 Task: Add Flying Embers Cherry Hibiscus Lime to the cart.
Action: Mouse moved to (753, 291)
Screenshot: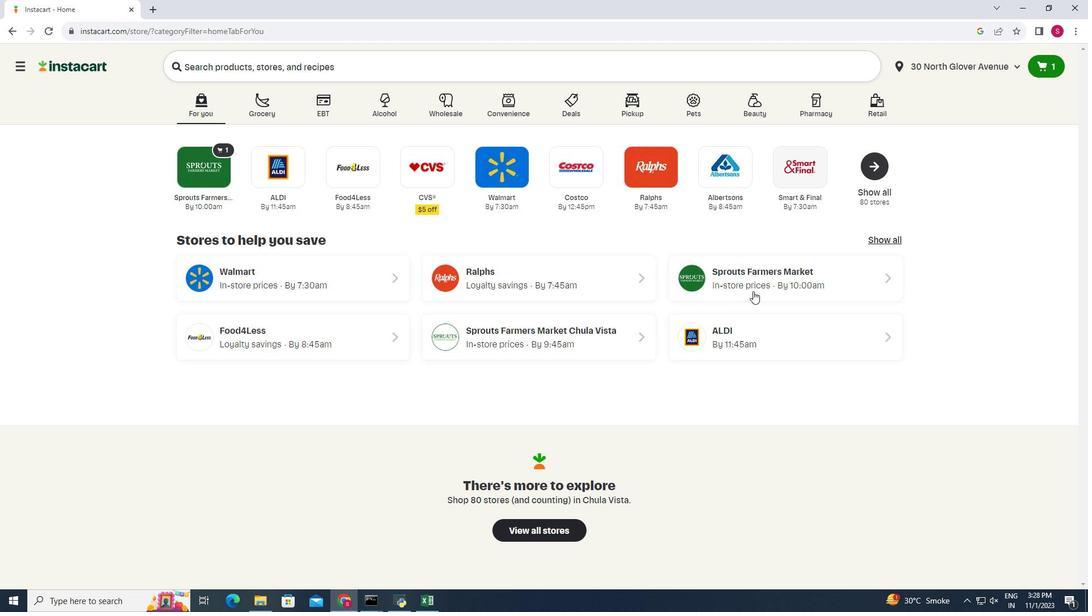 
Action: Mouse pressed left at (753, 291)
Screenshot: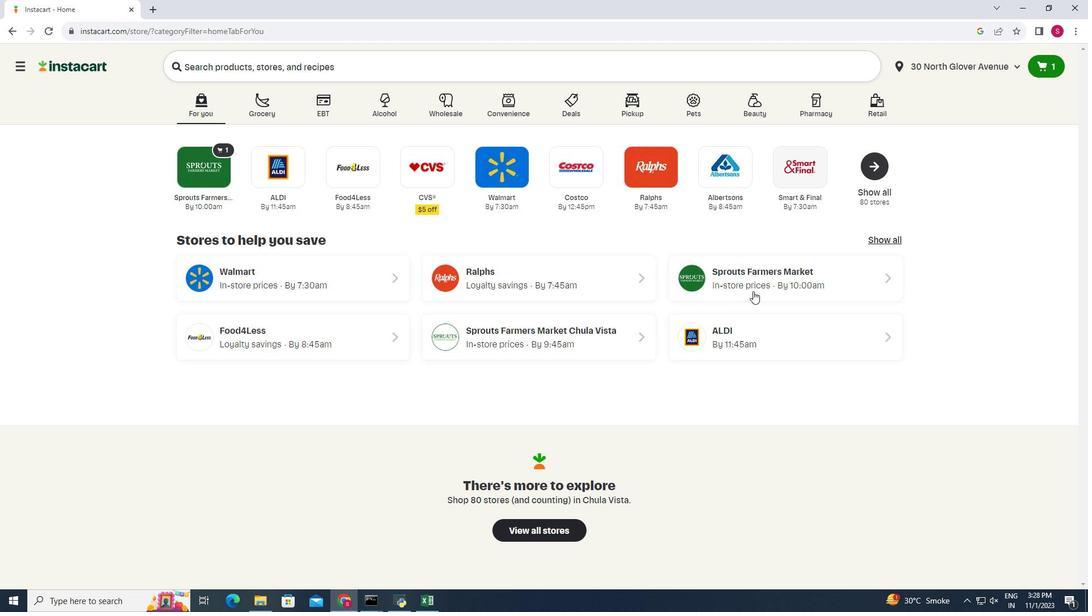 
Action: Mouse moved to (63, 561)
Screenshot: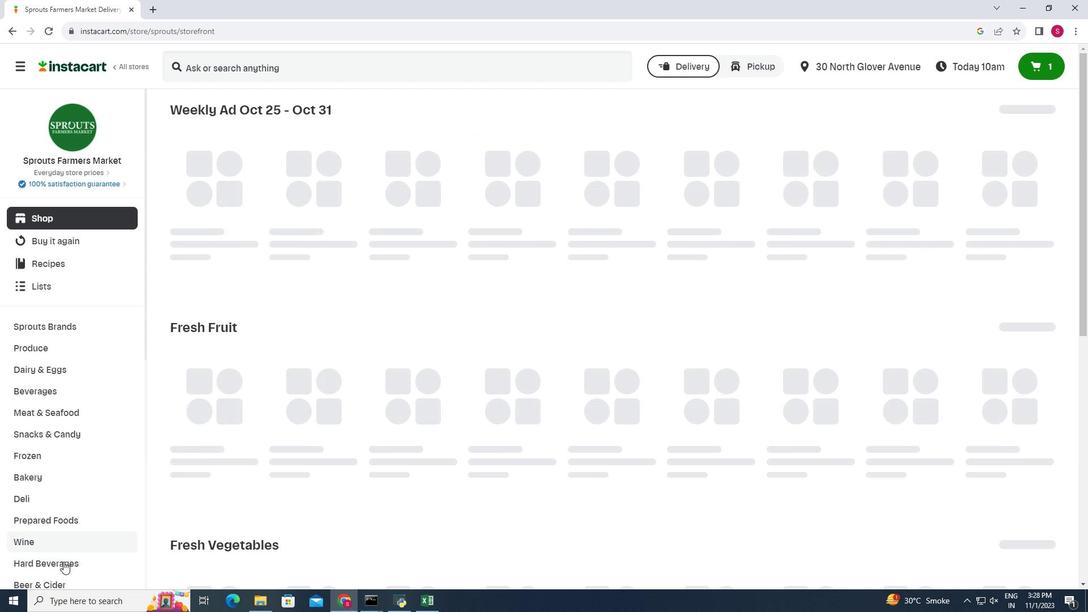 
Action: Mouse pressed left at (63, 561)
Screenshot: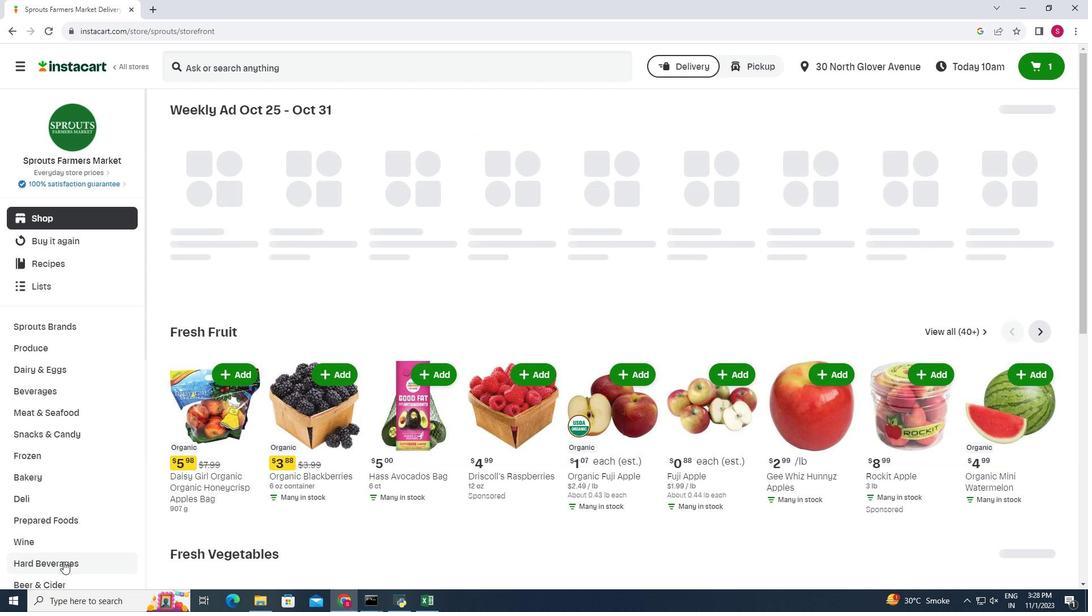
Action: Mouse moved to (385, 130)
Screenshot: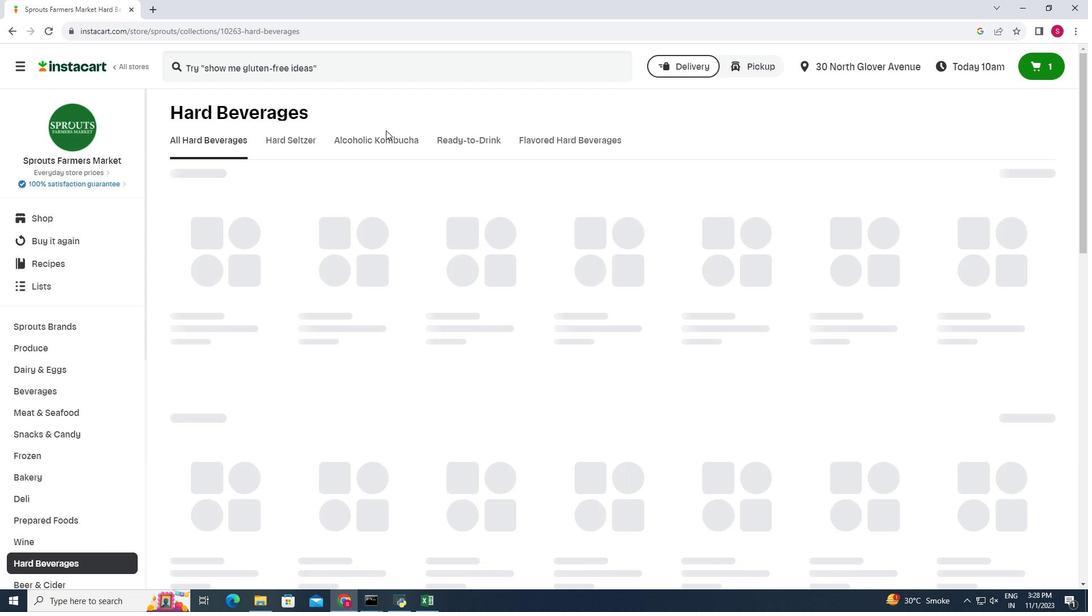 
Action: Mouse pressed left at (385, 130)
Screenshot: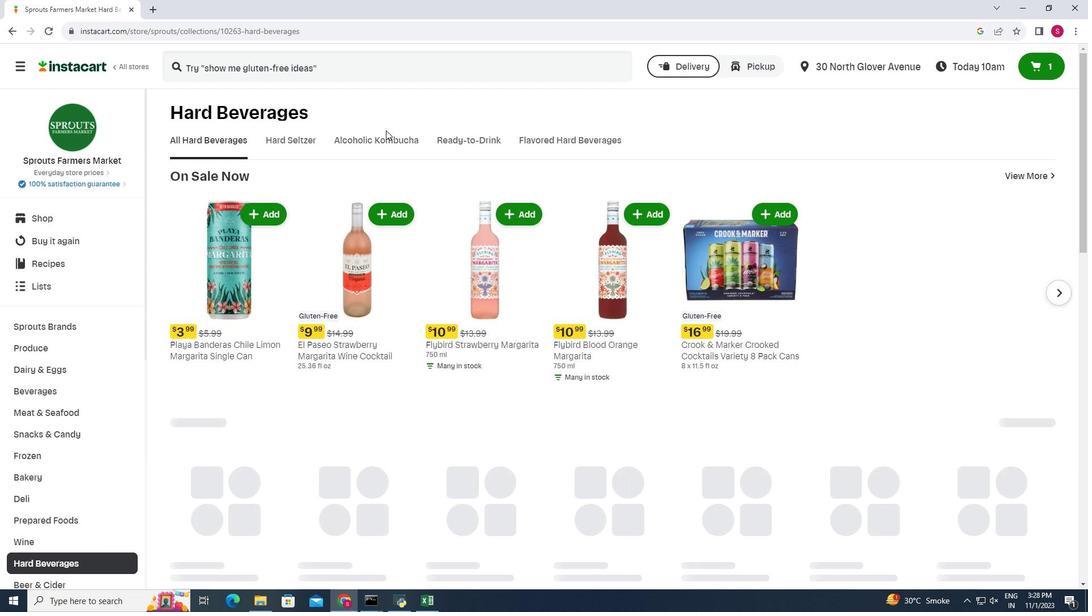 
Action: Mouse moved to (395, 141)
Screenshot: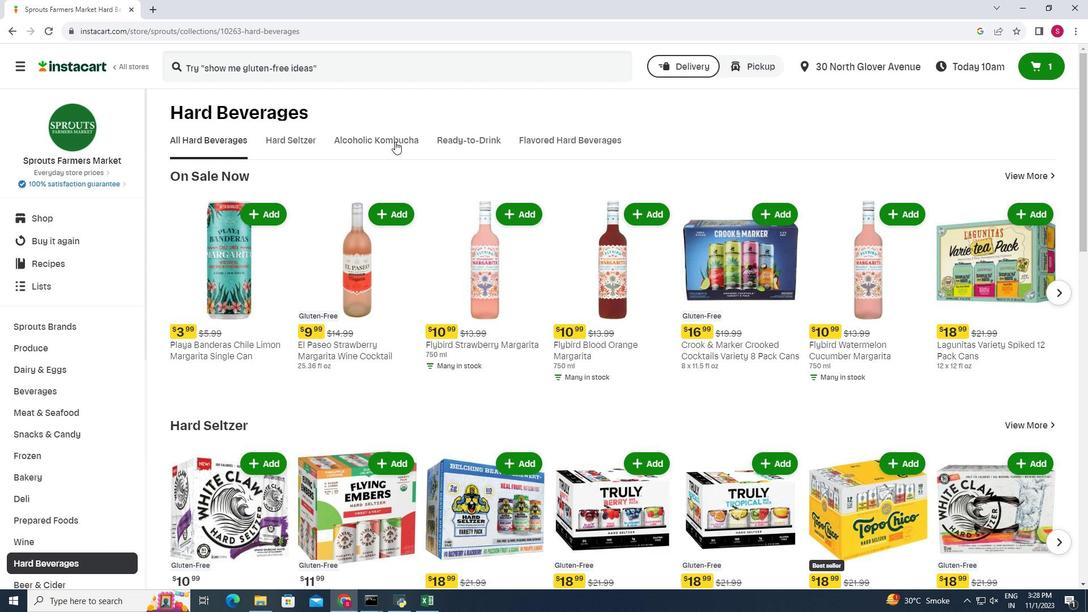 
Action: Mouse pressed left at (395, 141)
Screenshot: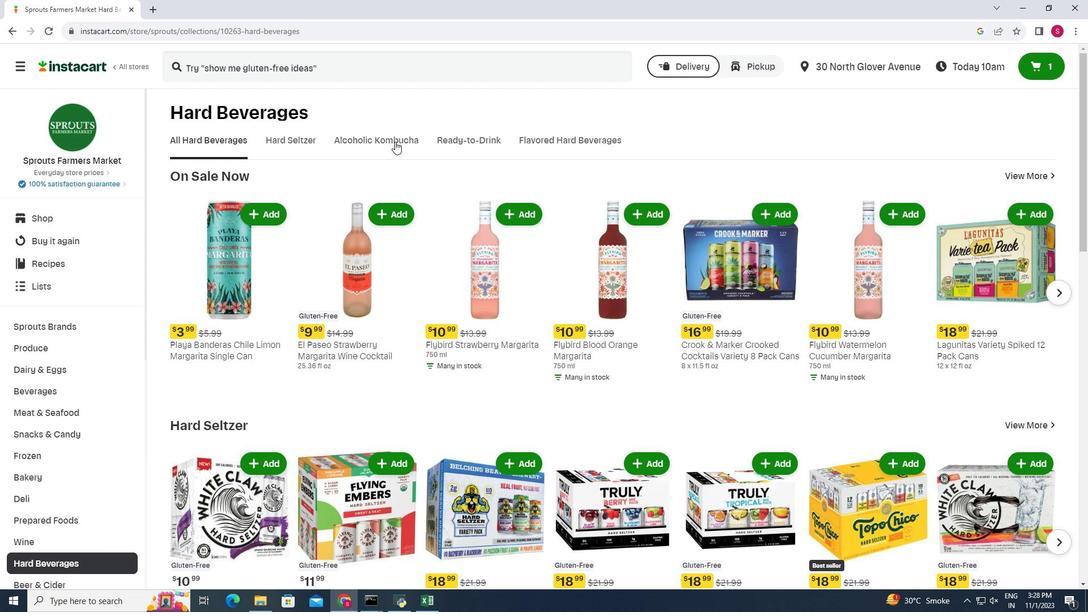 
Action: Mouse moved to (207, 218)
Screenshot: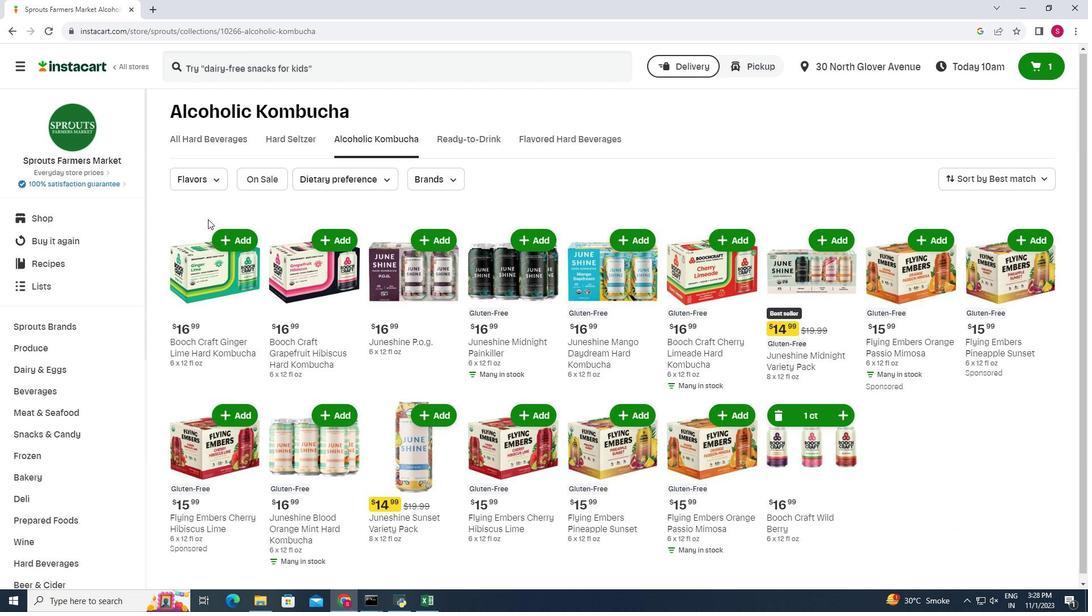 
Action: Mouse scrolled (207, 218) with delta (0, 0)
Screenshot: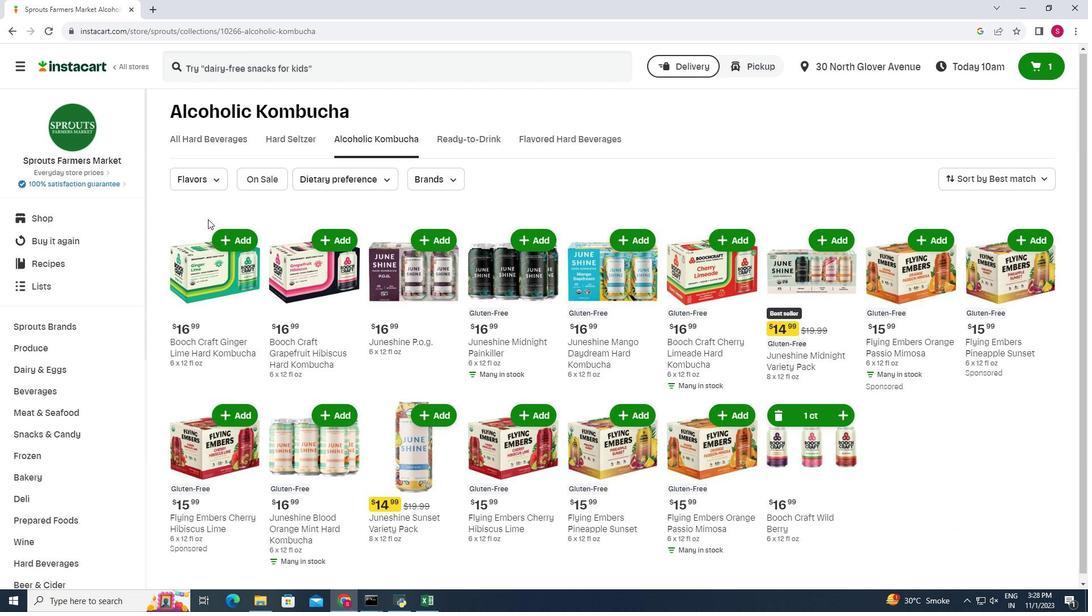 
Action: Mouse moved to (246, 406)
Screenshot: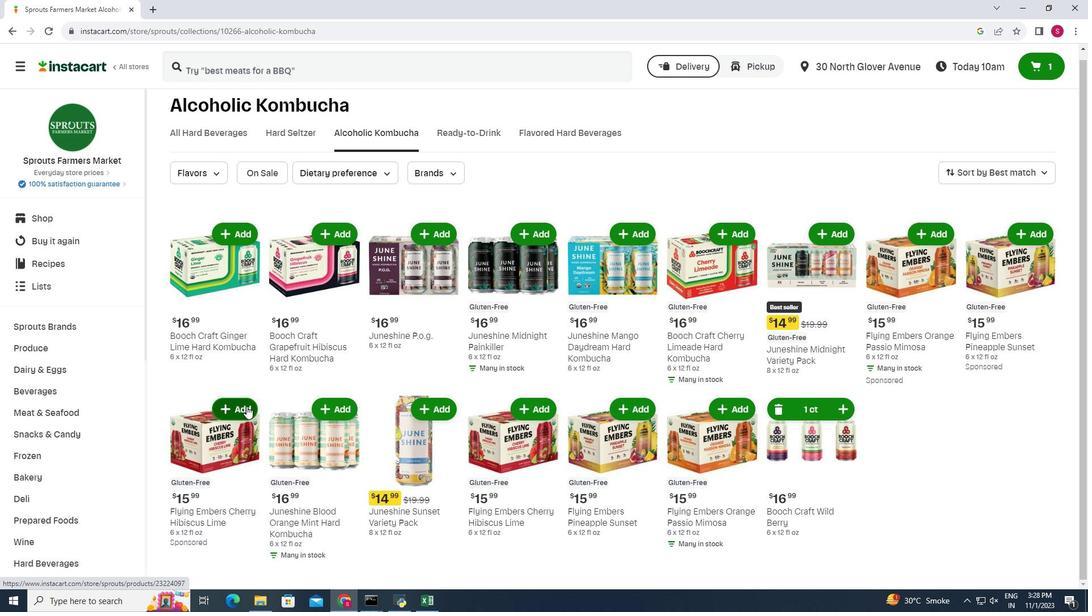 
Action: Mouse pressed left at (246, 406)
Screenshot: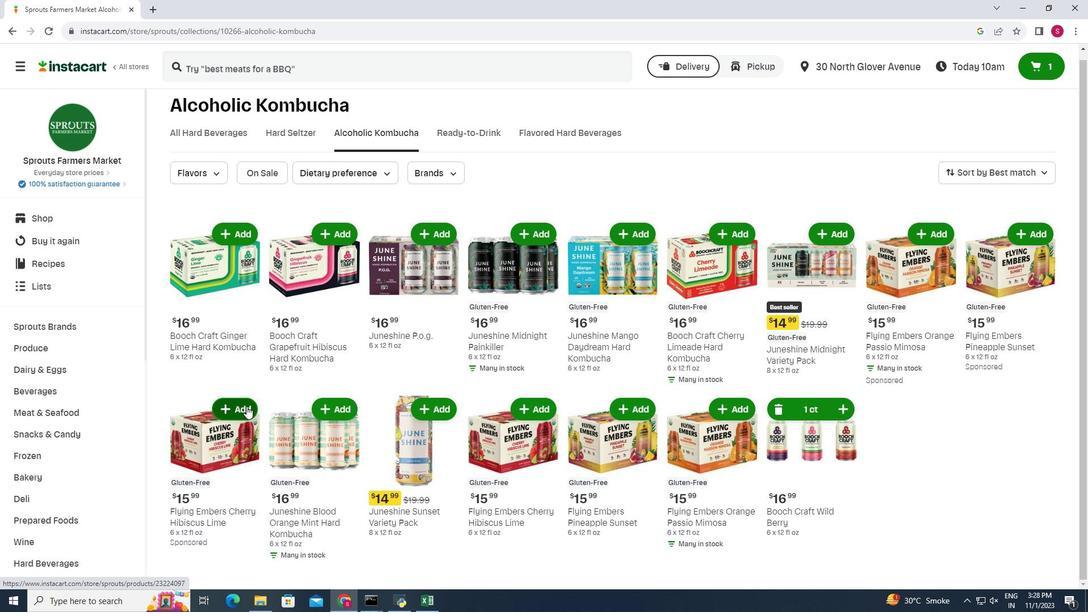 
Action: Mouse moved to (285, 378)
Screenshot: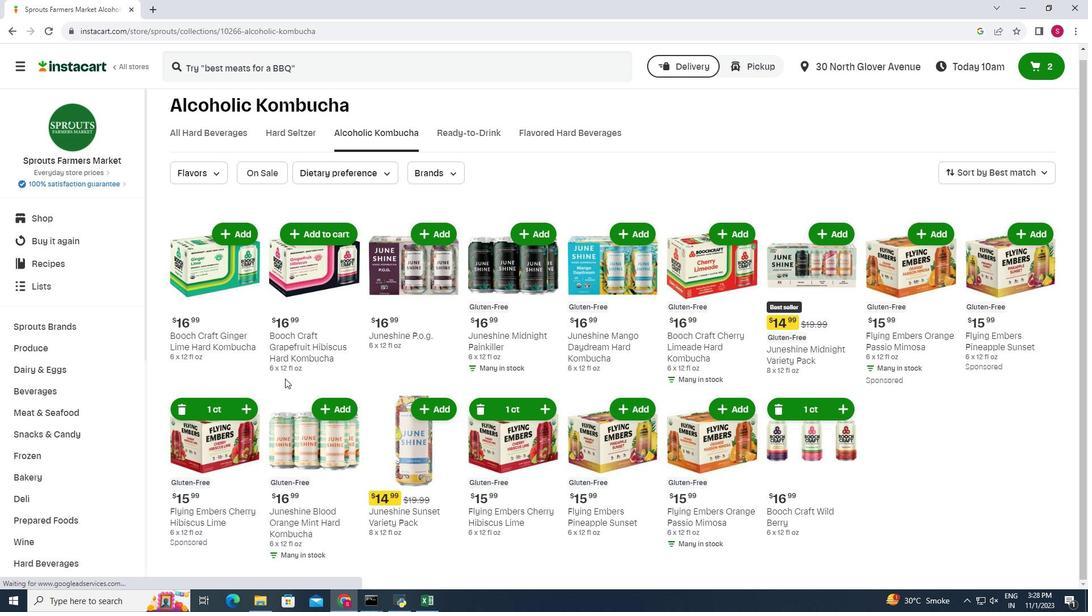 
